Task:  Click on Golf Select Pick Sheet First name Julian Last name Martinez and  Email softage.4@softage.net Group 1 Jon Rahm Group 2 Jordan Spieth Bonus Golfer Jordan Spieth Group 3 Tom Kim Group 4 Sahith Theegala #1 Golfer For The Week Collin Morikawa Tie-Breaker Score 1 Submit pick sheet
Action: Mouse moved to (413, 368)
Screenshot: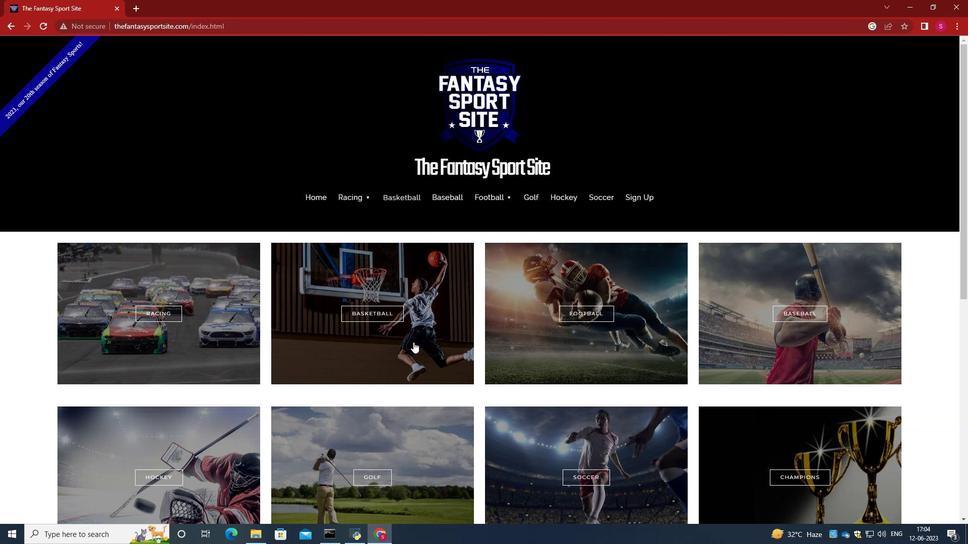 
Action: Mouse scrolled (413, 368) with delta (0, 0)
Screenshot: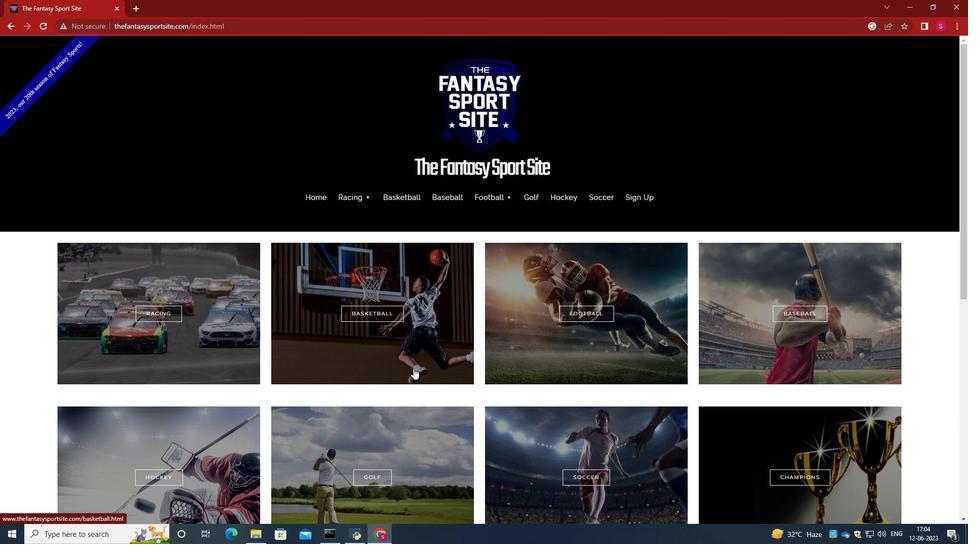 
Action: Mouse scrolled (413, 368) with delta (0, 0)
Screenshot: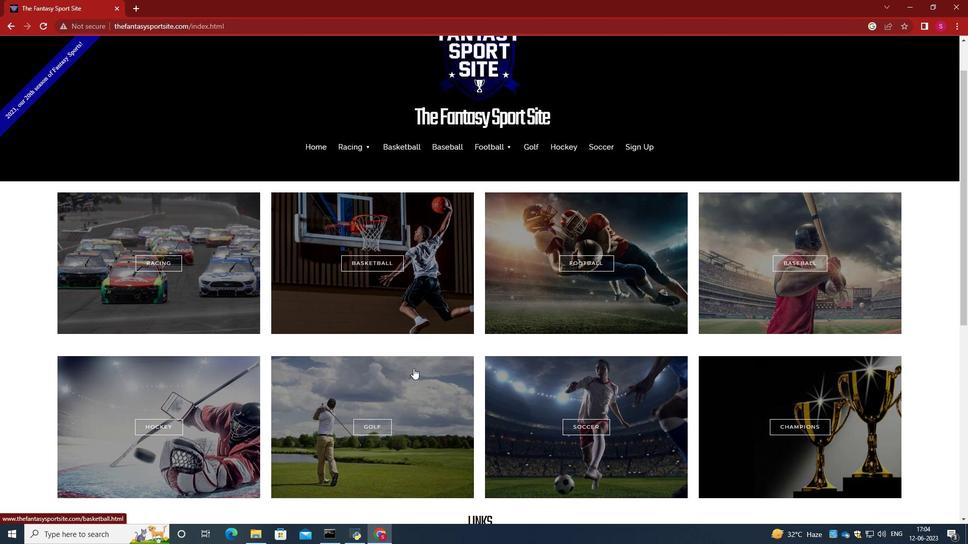 
Action: Mouse scrolled (413, 368) with delta (0, 0)
Screenshot: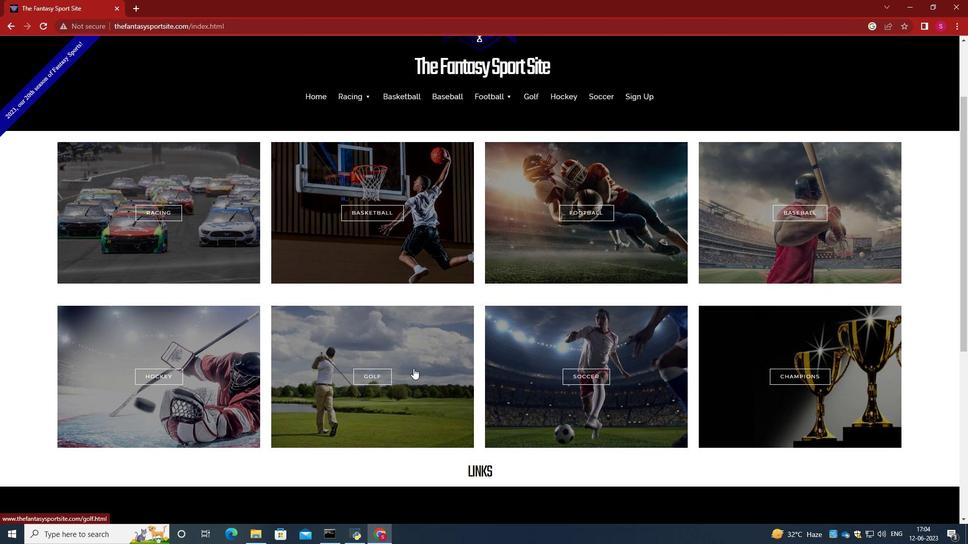 
Action: Mouse moved to (368, 322)
Screenshot: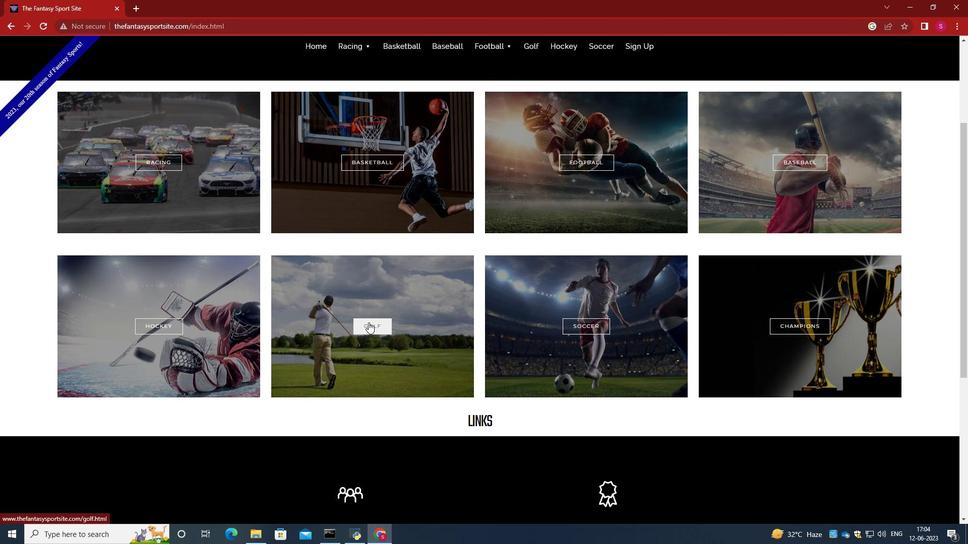 
Action: Mouse pressed left at (368, 322)
Screenshot: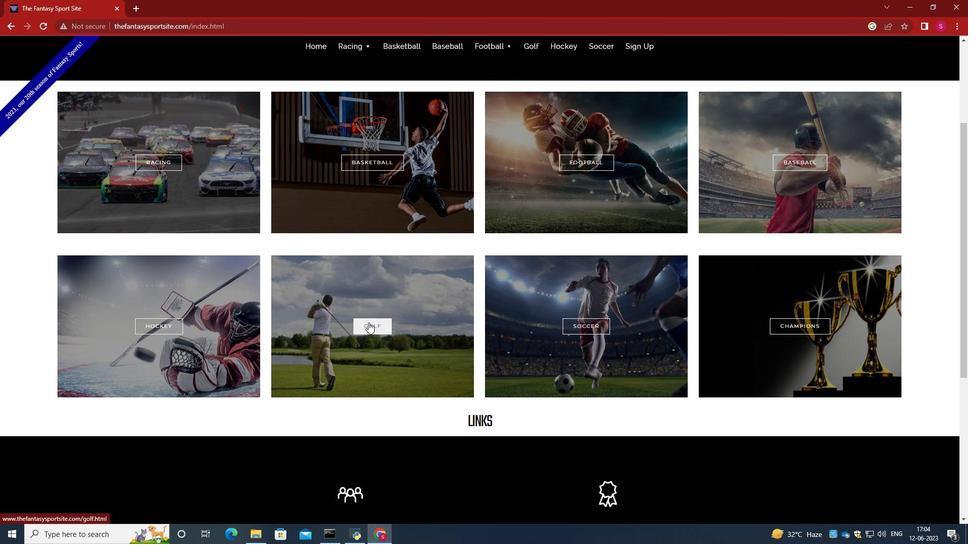 
Action: Mouse moved to (496, 227)
Screenshot: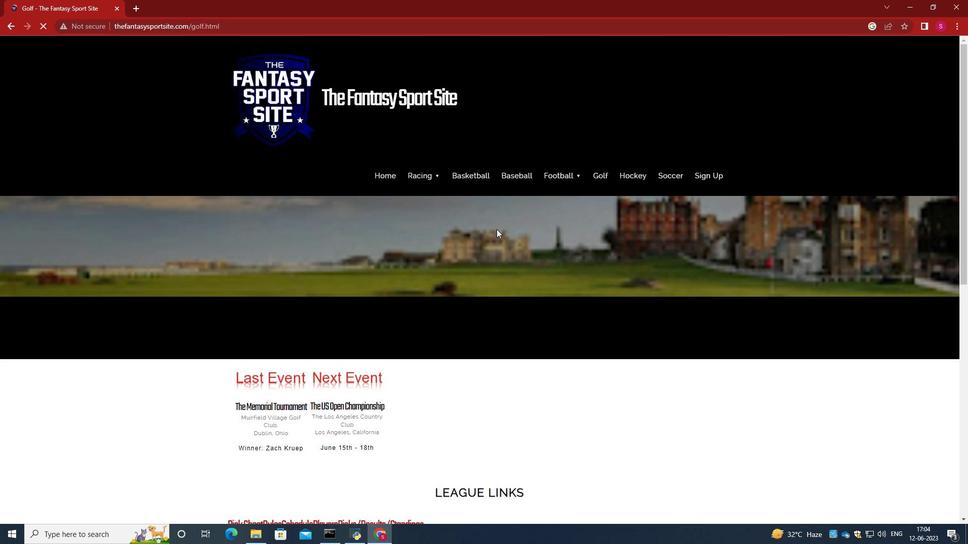 
Action: Mouse scrolled (496, 226) with delta (0, 0)
Screenshot: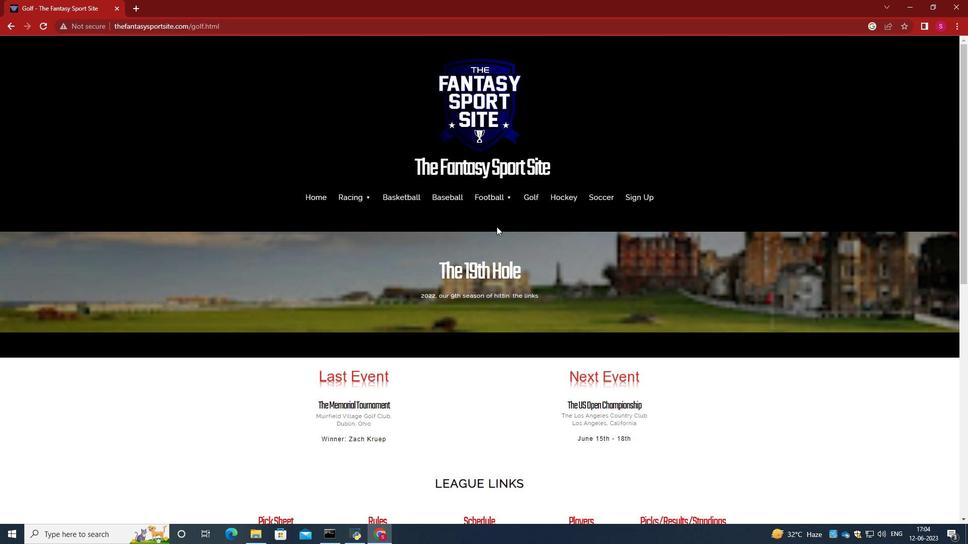 
Action: Mouse scrolled (496, 226) with delta (0, 0)
Screenshot: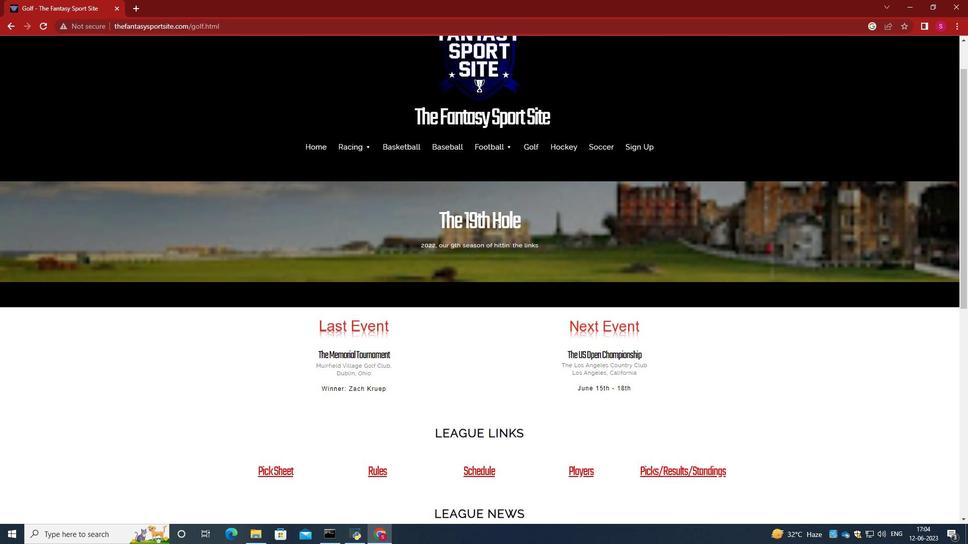 
Action: Mouse scrolled (496, 226) with delta (0, 0)
Screenshot: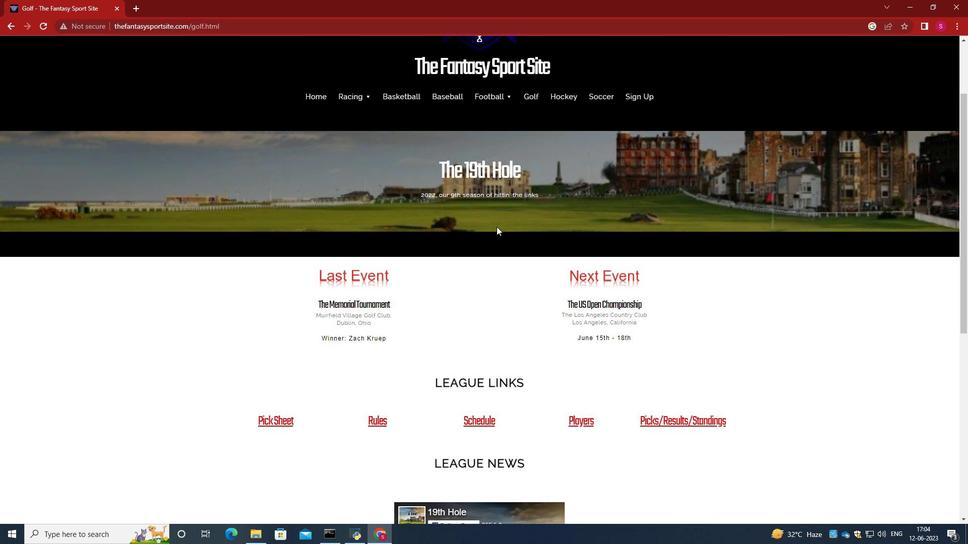 
Action: Mouse scrolled (496, 226) with delta (0, 0)
Screenshot: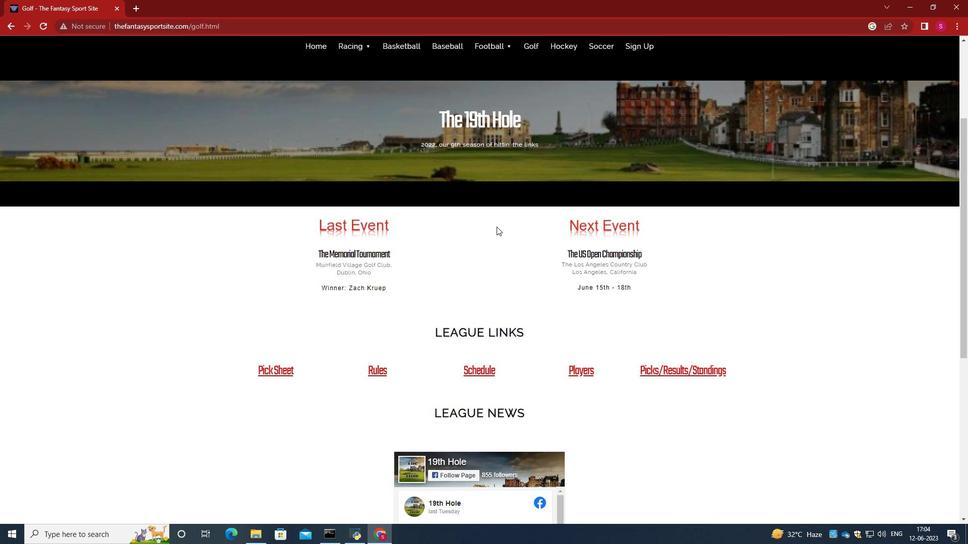 
Action: Mouse scrolled (496, 226) with delta (0, 0)
Screenshot: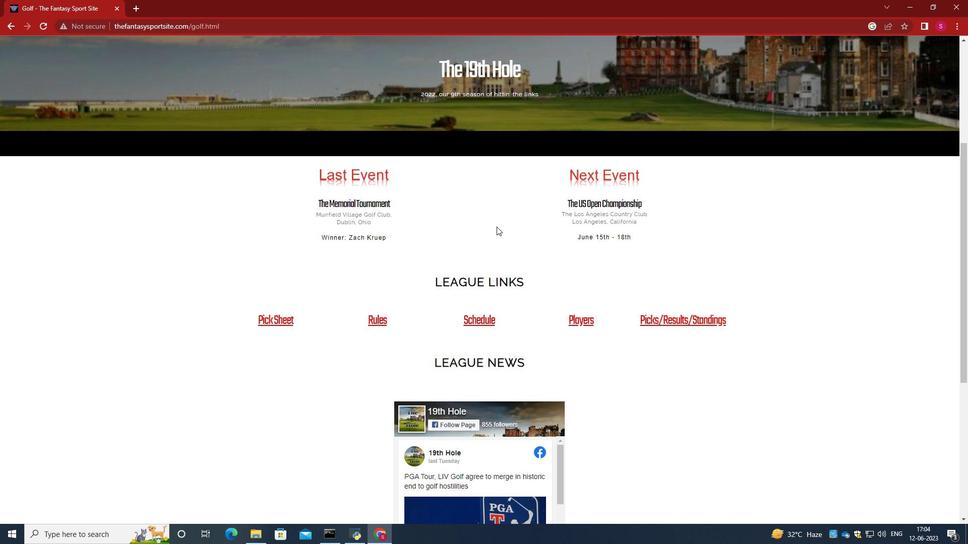 
Action: Mouse scrolled (496, 226) with delta (0, 0)
Screenshot: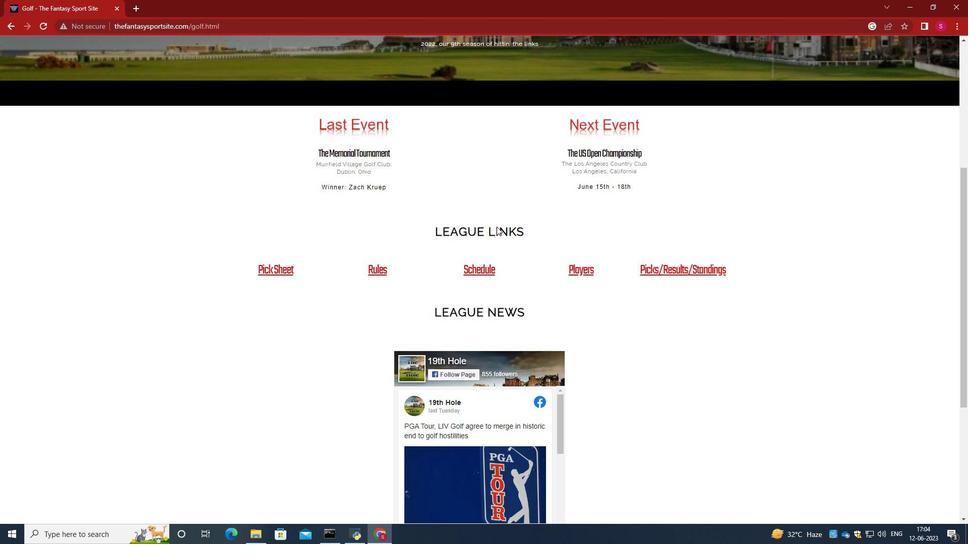 
Action: Mouse scrolled (496, 226) with delta (0, 0)
Screenshot: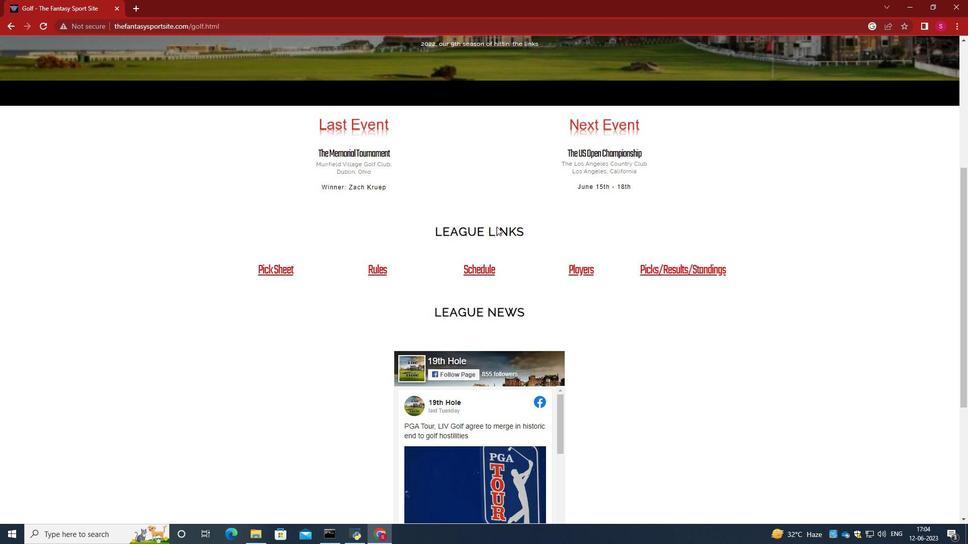 
Action: Mouse moved to (281, 171)
Screenshot: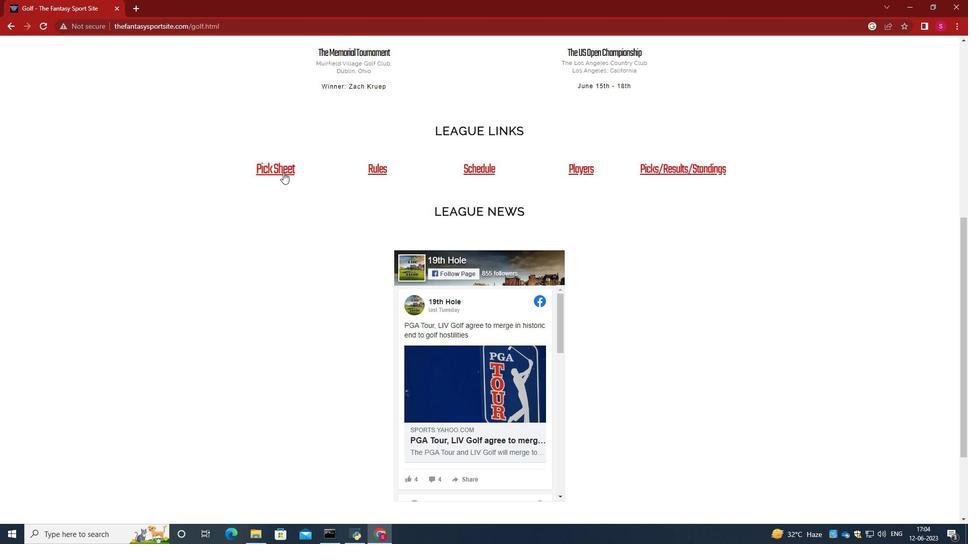 
Action: Mouse pressed left at (281, 171)
Screenshot: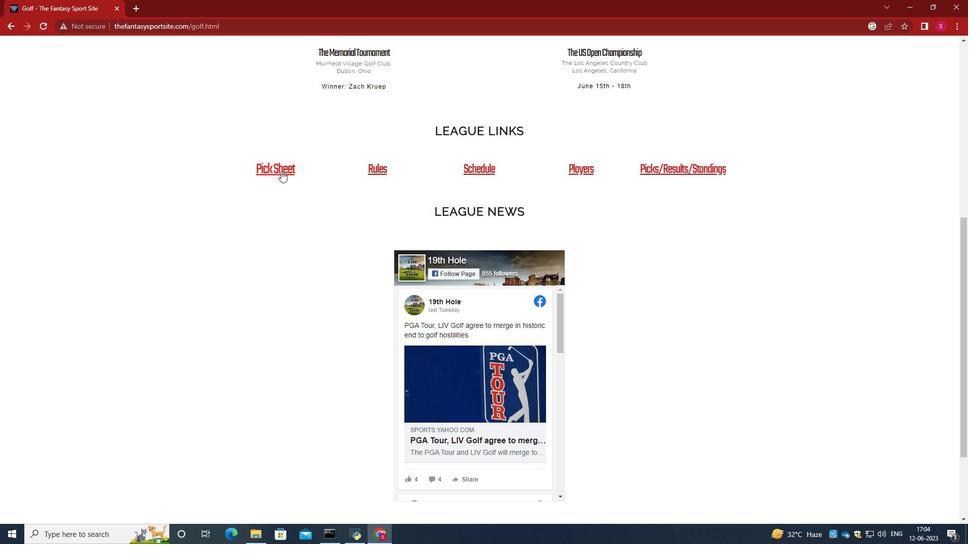 
Action: Mouse scrolled (281, 170) with delta (0, 0)
Screenshot: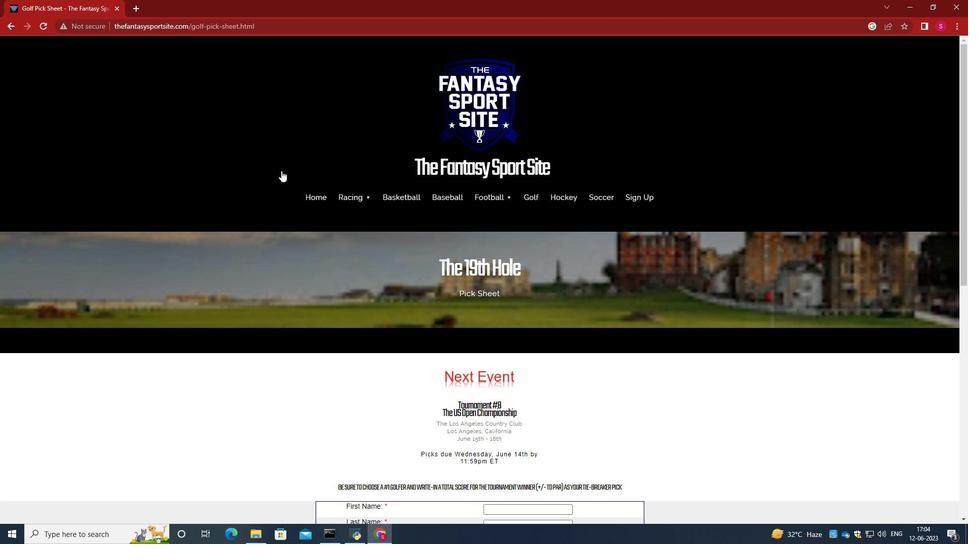 
Action: Mouse scrolled (281, 170) with delta (0, 0)
Screenshot: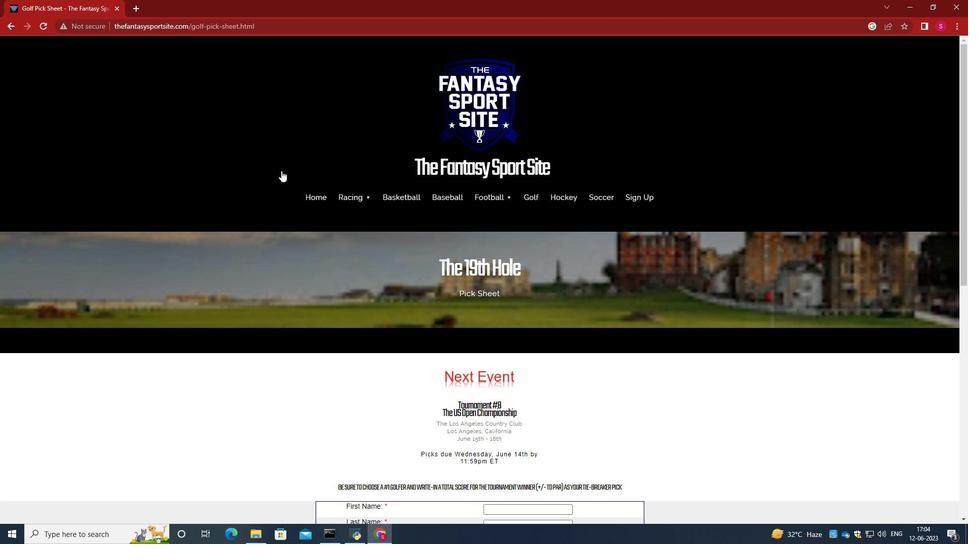 
Action: Mouse scrolled (281, 170) with delta (0, 0)
Screenshot: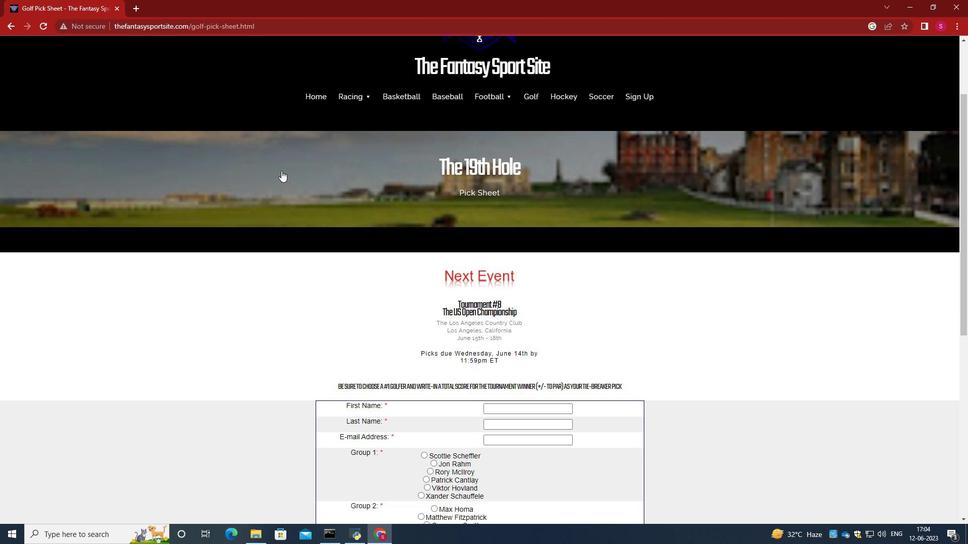 
Action: Mouse scrolled (281, 170) with delta (0, 0)
Screenshot: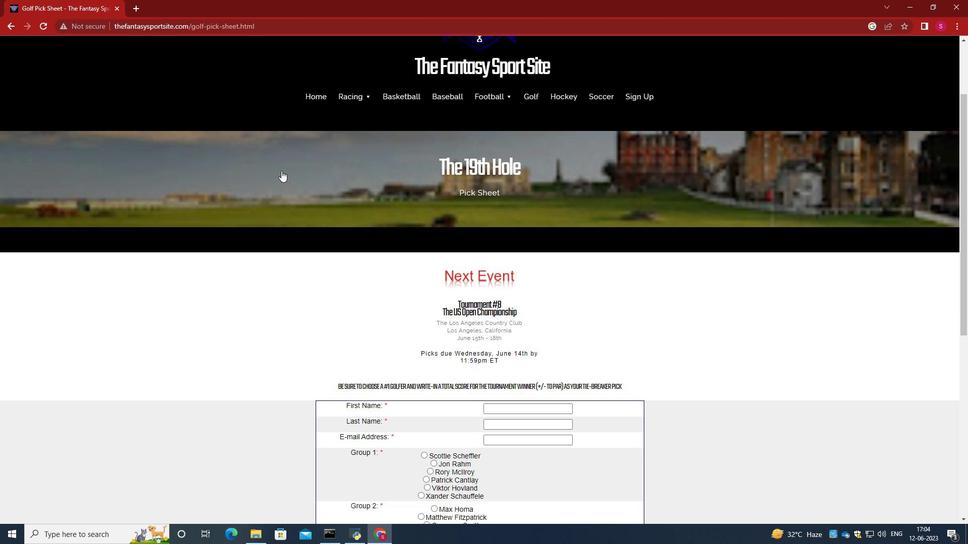 
Action: Mouse scrolled (281, 170) with delta (0, 0)
Screenshot: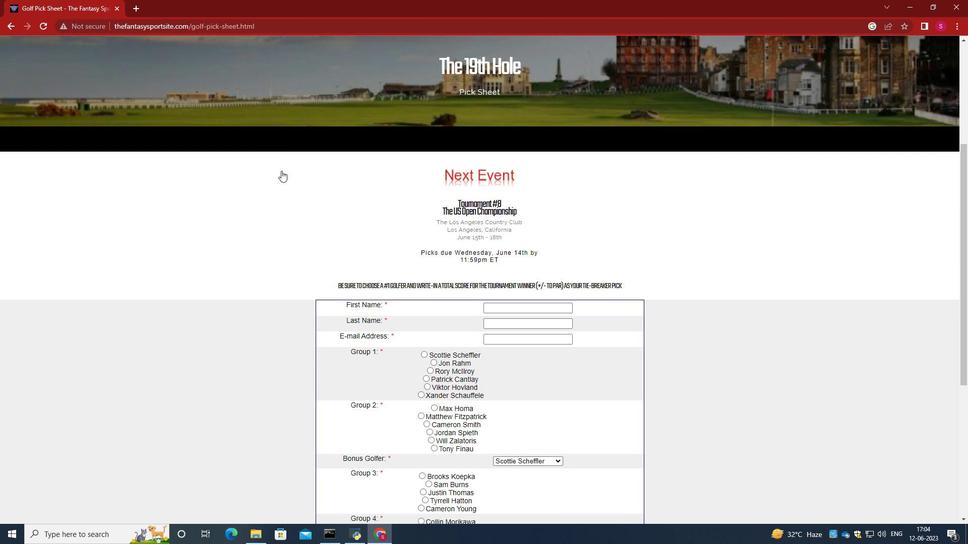 
Action: Mouse scrolled (281, 170) with delta (0, 0)
Screenshot: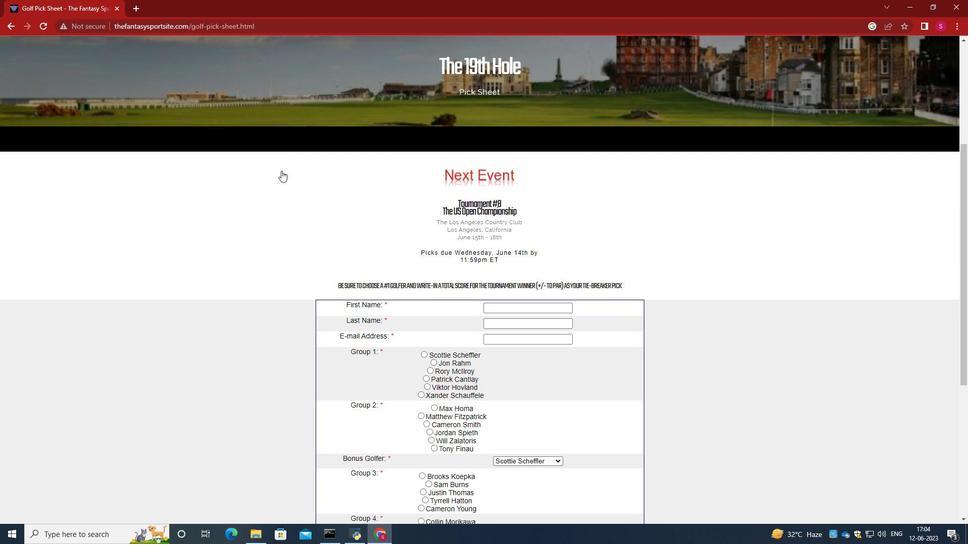 
Action: Mouse scrolled (281, 170) with delta (0, 0)
Screenshot: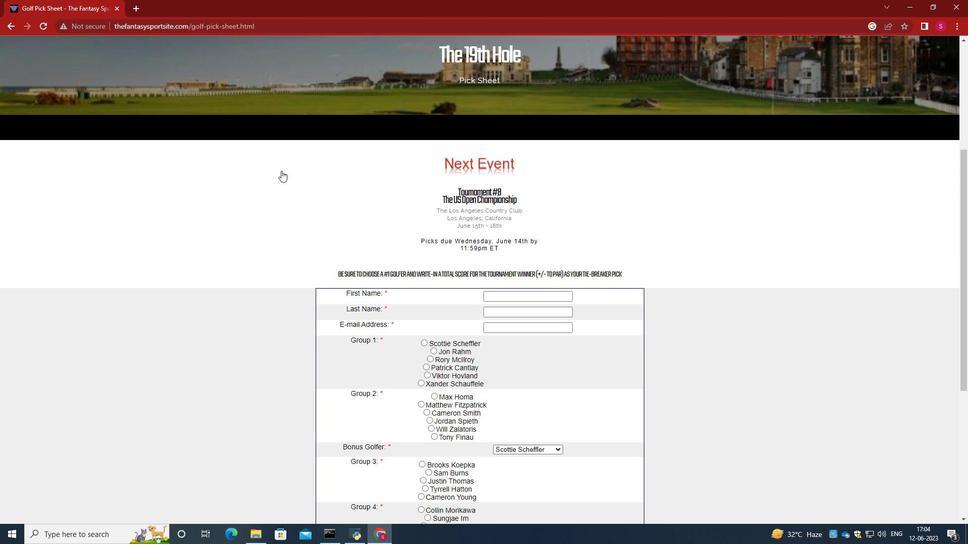 
Action: Mouse scrolled (281, 170) with delta (0, 0)
Screenshot: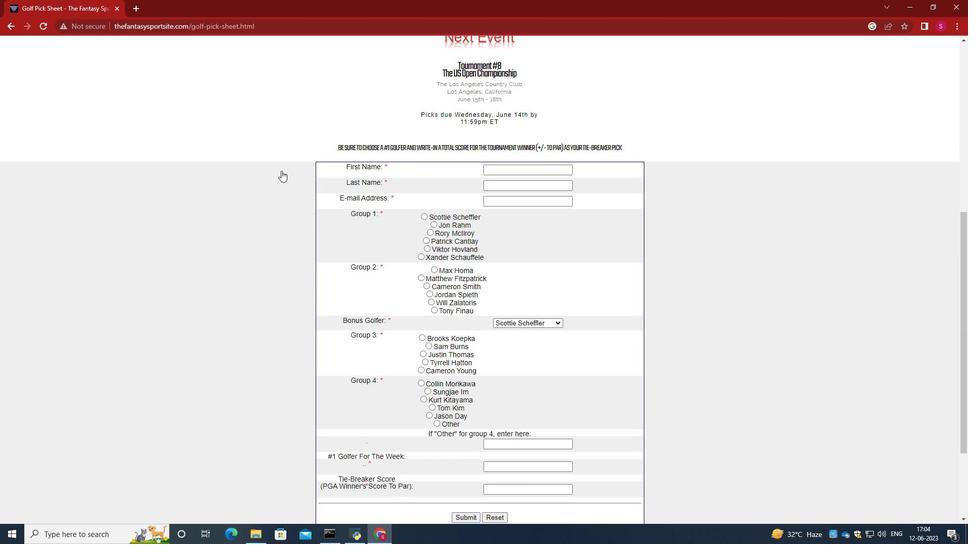 
Action: Mouse moved to (534, 105)
Screenshot: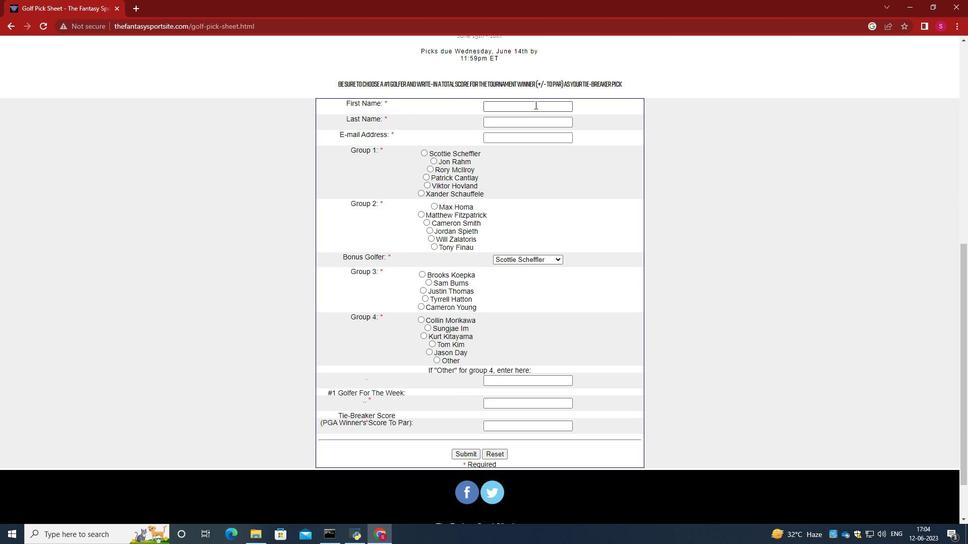 
Action: Mouse pressed left at (534, 105)
Screenshot: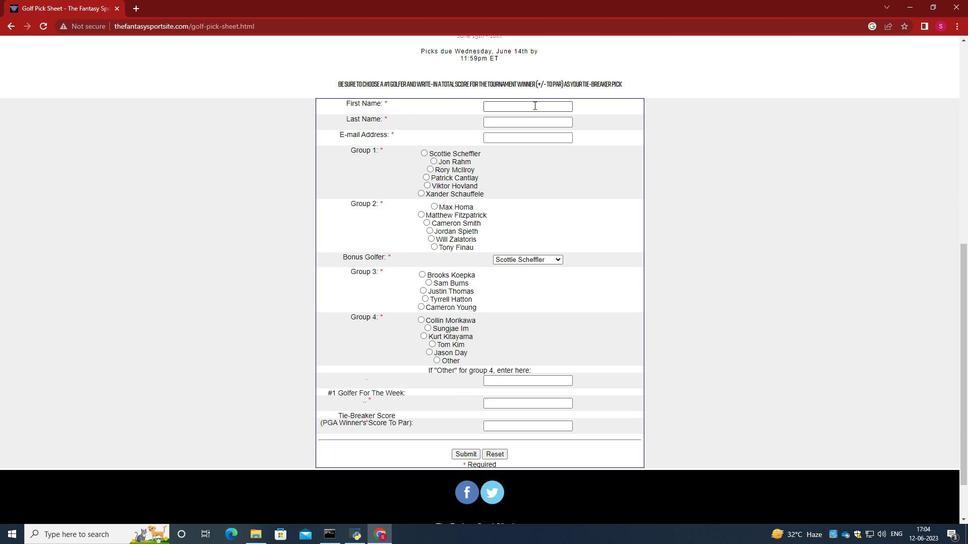 
Action: Key pressed <Key.caps_lock>J<Key.caps_lock>ulian<Key.tab><Key.caps_lock>M<Key.caps_lock>artinez<Key.tab>softage.4<Key.shift>@softage.net
Screenshot: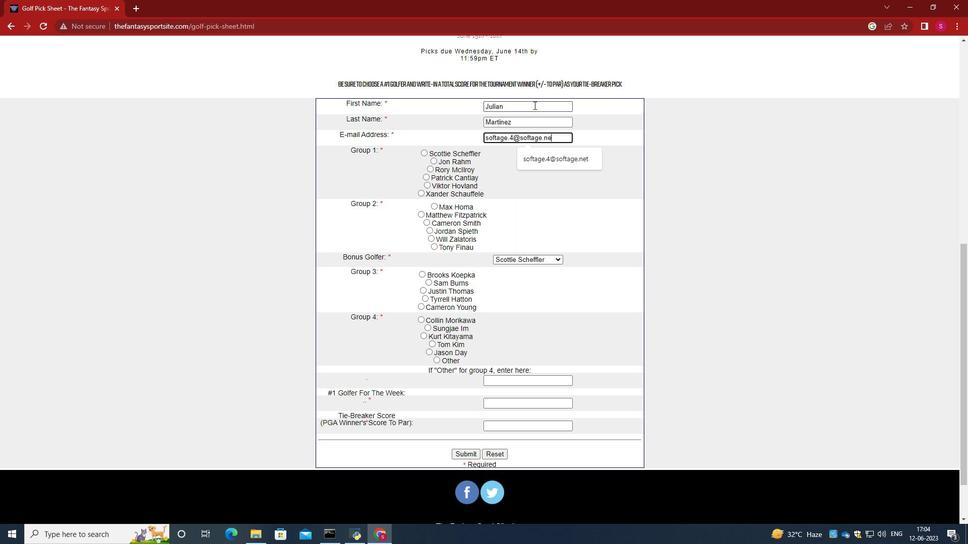 
Action: Mouse moved to (524, 164)
Screenshot: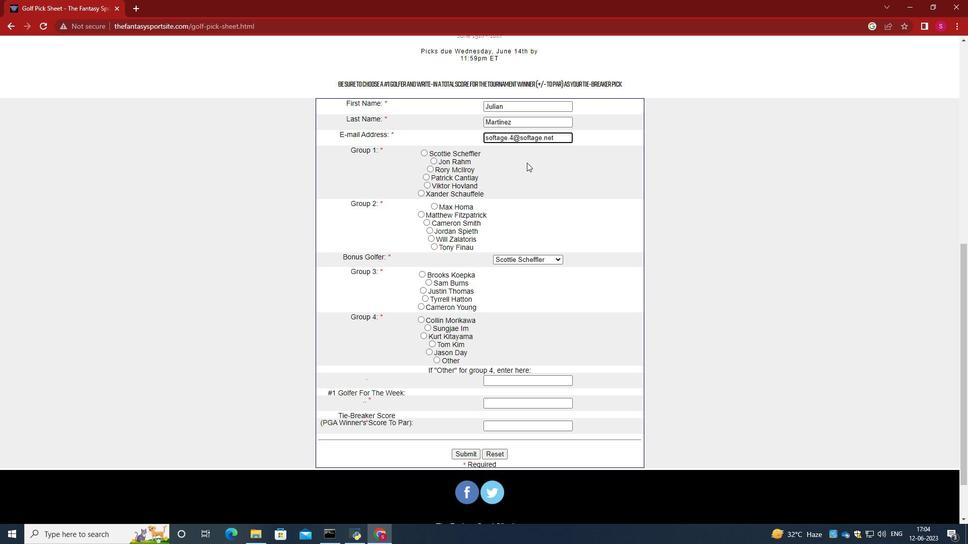 
Action: Mouse scrolled (524, 163) with delta (0, 0)
Screenshot: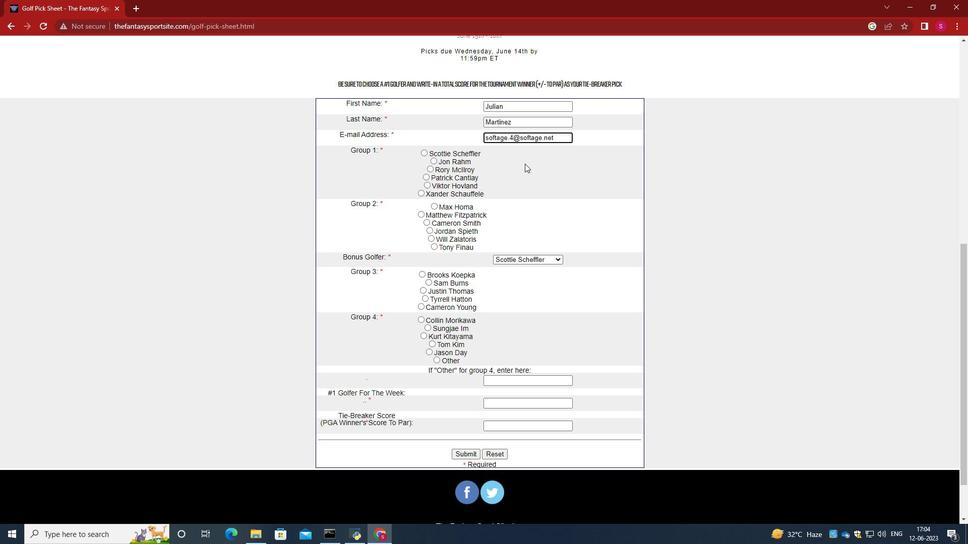 
Action: Mouse moved to (434, 107)
Screenshot: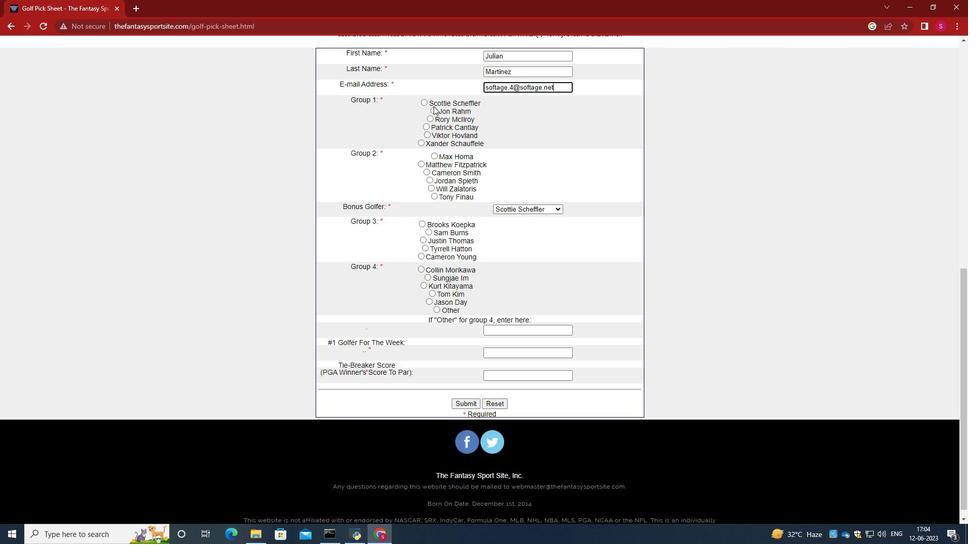 
Action: Mouse pressed left at (434, 107)
Screenshot: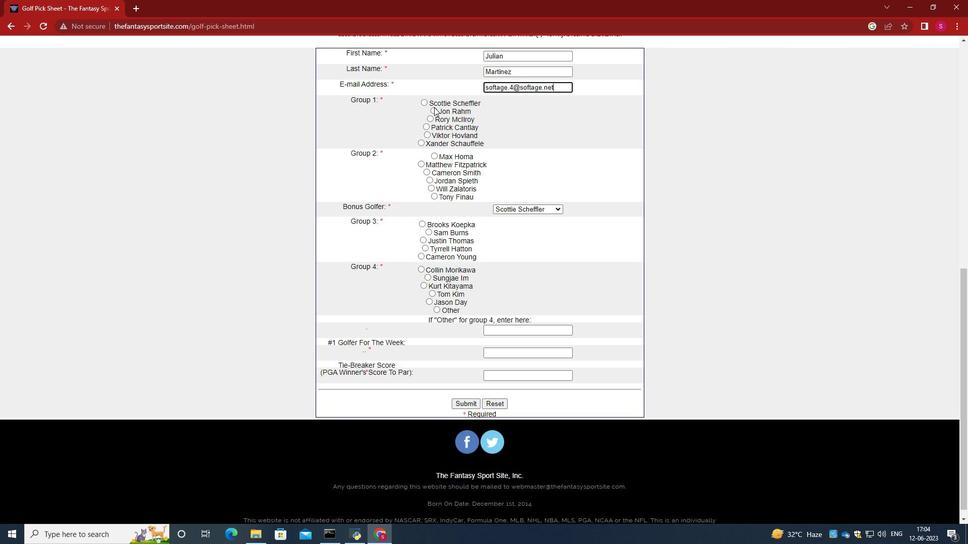 
Action: Mouse moved to (535, 126)
Screenshot: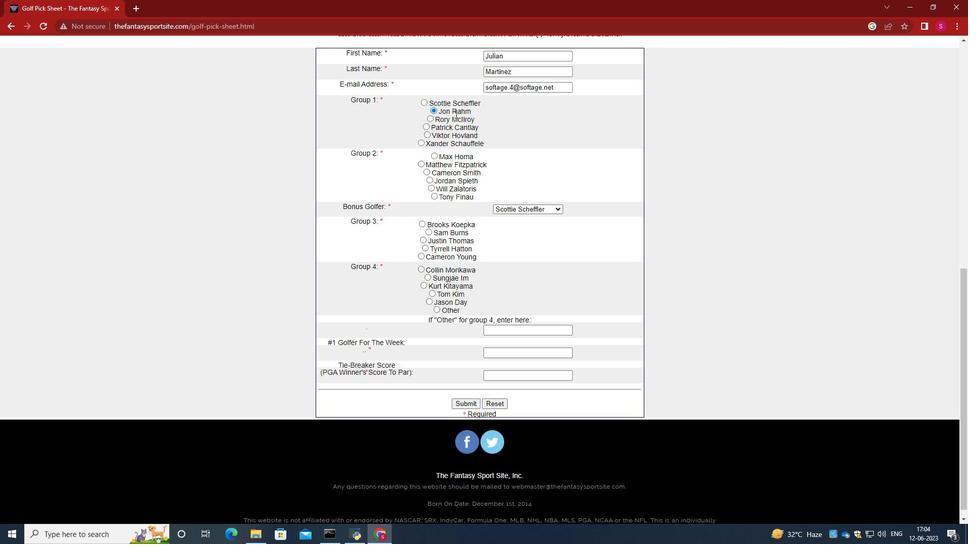 
Action: Mouse scrolled (535, 126) with delta (0, 0)
Screenshot: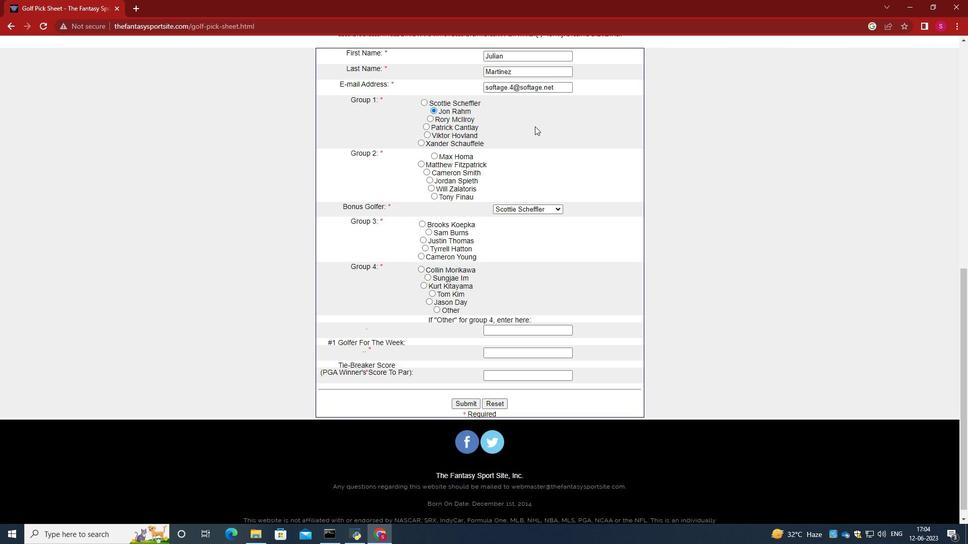 
Action: Mouse moved to (432, 169)
Screenshot: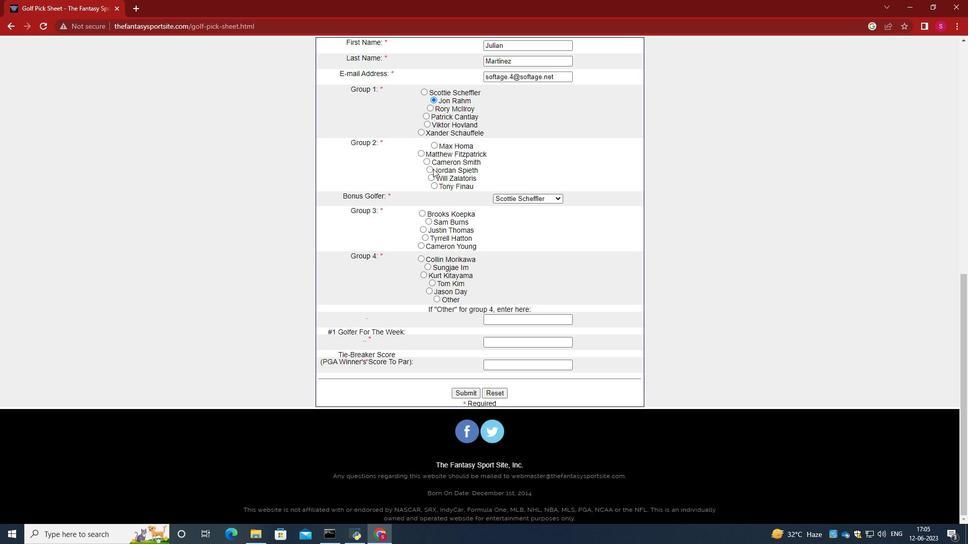 
Action: Mouse pressed left at (432, 169)
Screenshot: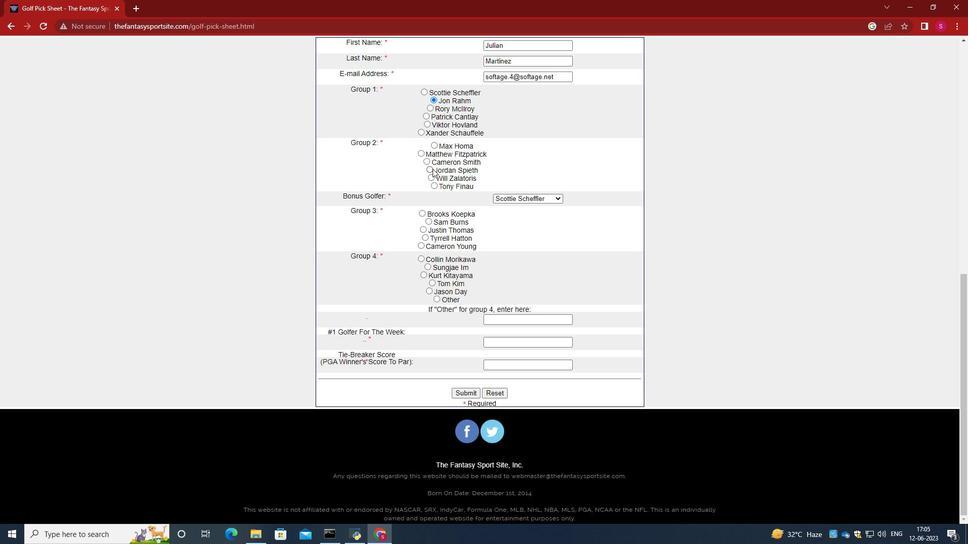 
Action: Mouse moved to (563, 146)
Screenshot: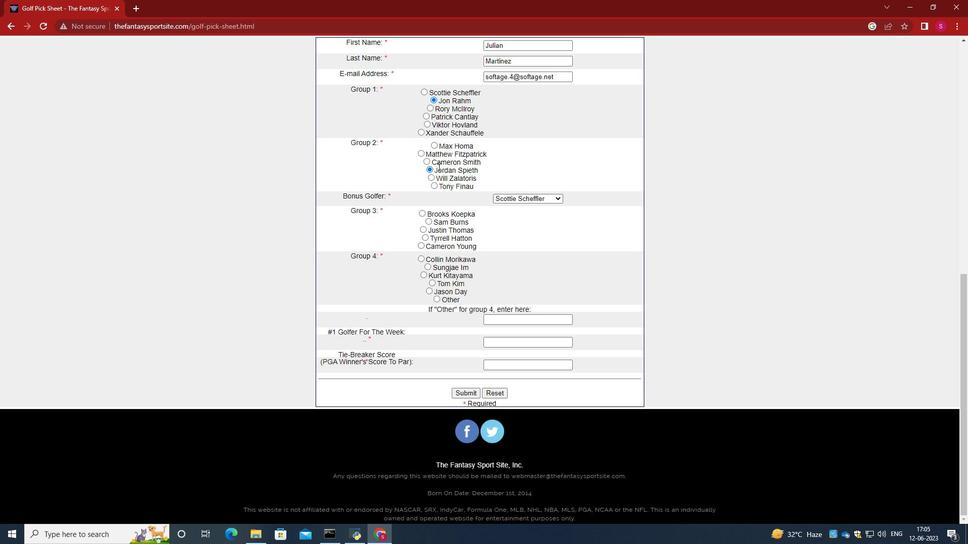 
Action: Mouse scrolled (563, 145) with delta (0, 0)
Screenshot: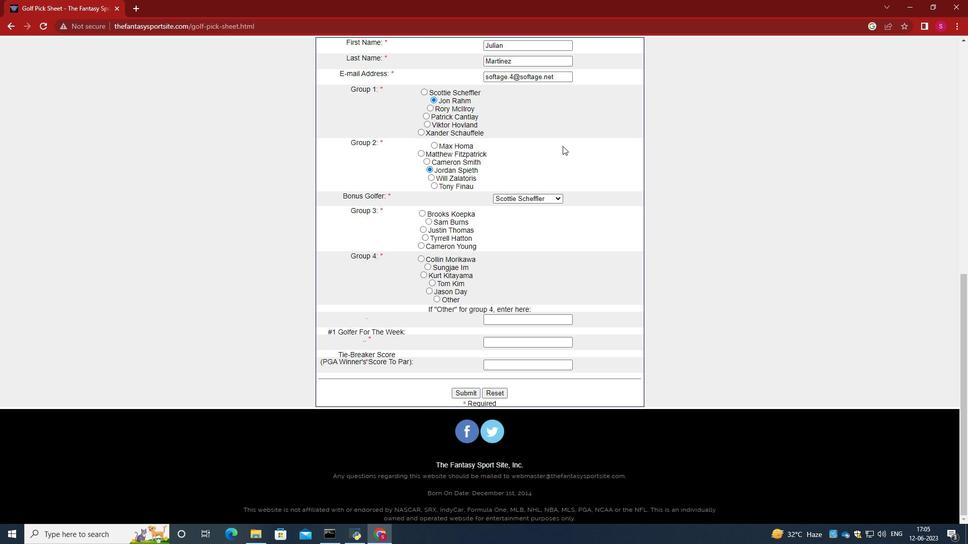 
Action: Mouse moved to (536, 199)
Screenshot: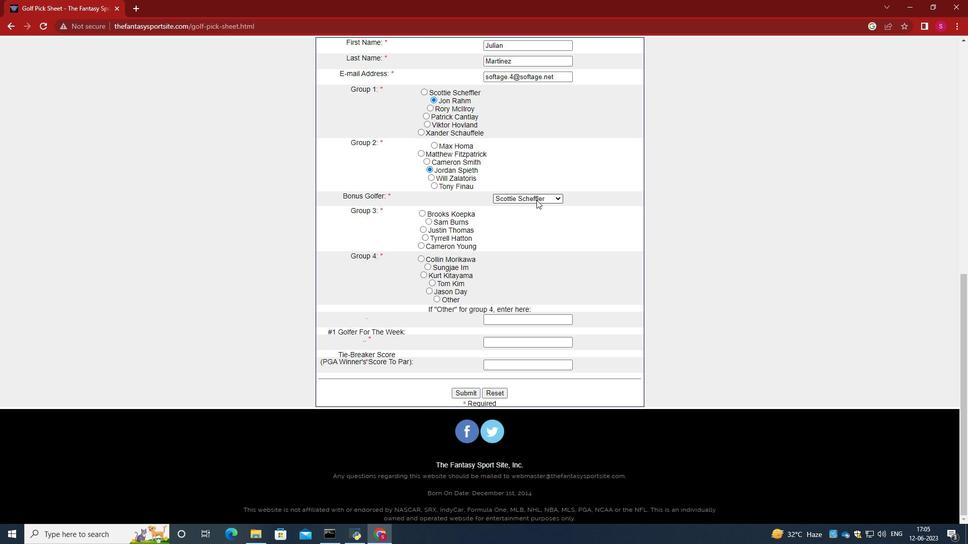 
Action: Mouse pressed left at (536, 199)
Screenshot: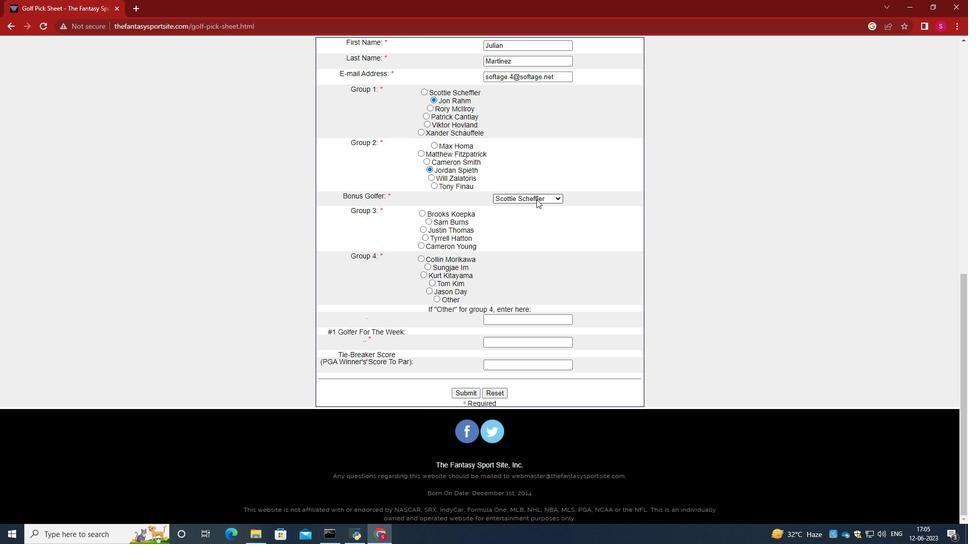
Action: Mouse moved to (536, 279)
Screenshot: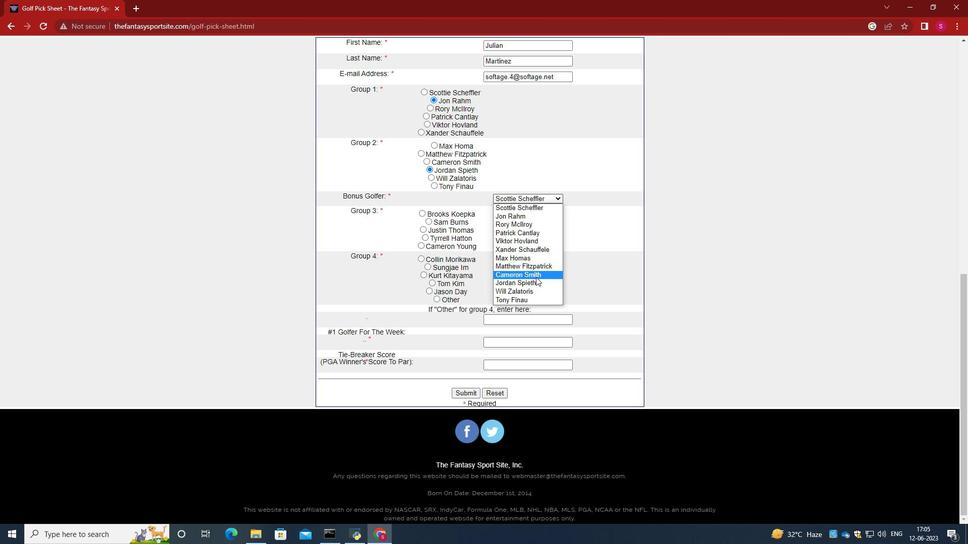 
Action: Mouse pressed left at (536, 279)
Screenshot: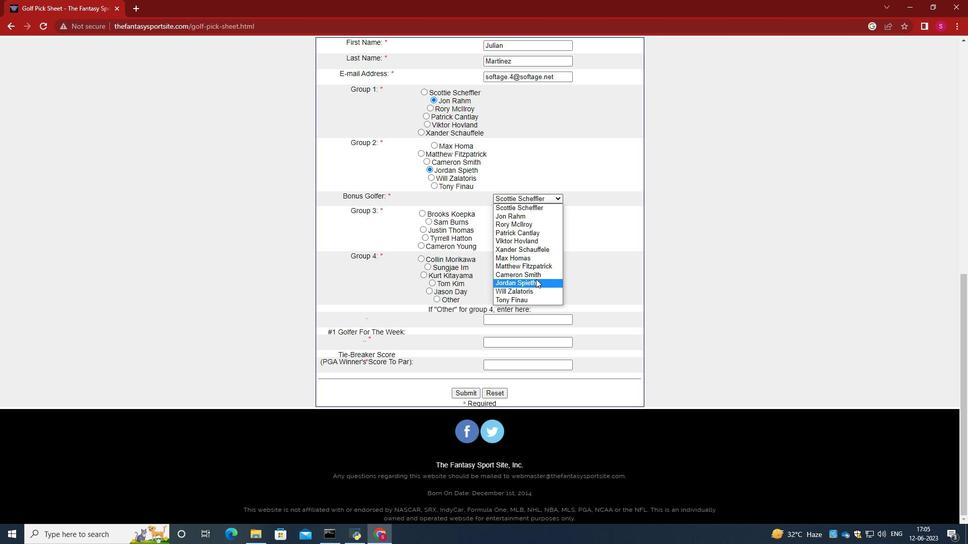 
Action: Mouse moved to (540, 214)
Screenshot: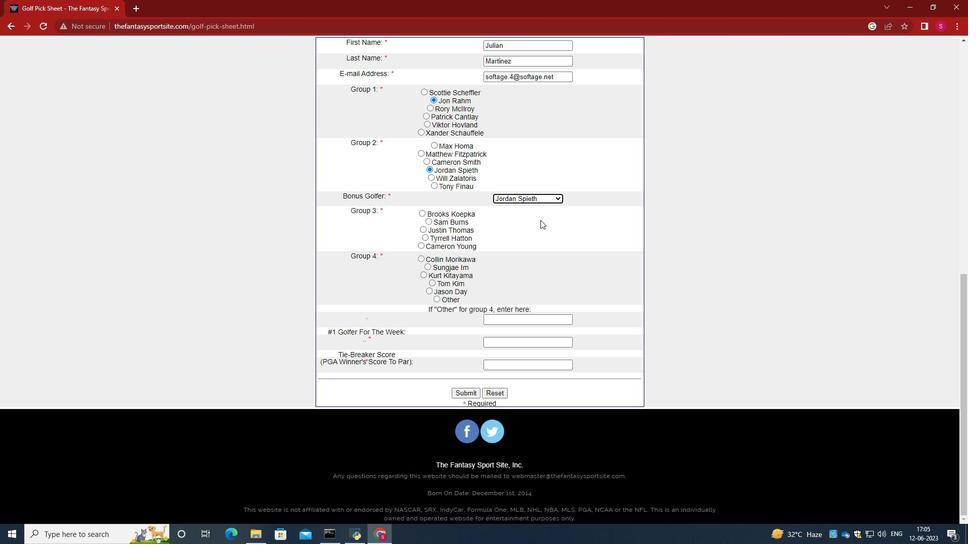 
Action: Mouse scrolled (540, 214) with delta (0, 0)
Screenshot: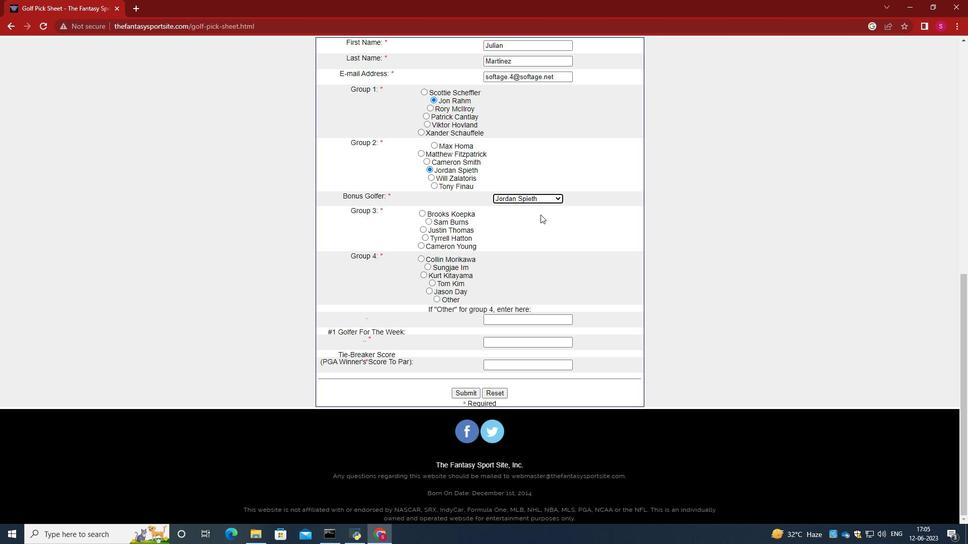 
Action: Mouse moved to (420, 245)
Screenshot: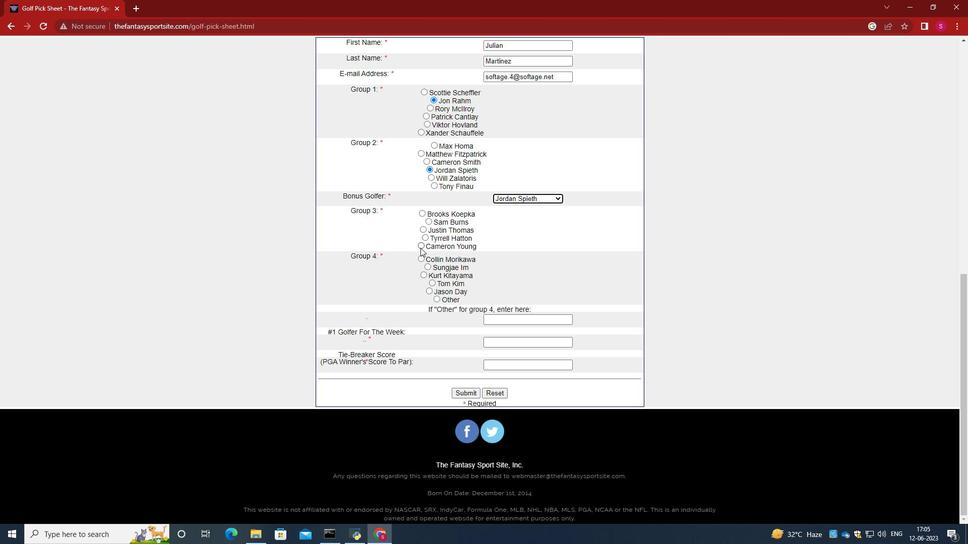 
Action: Mouse pressed left at (420, 245)
Screenshot: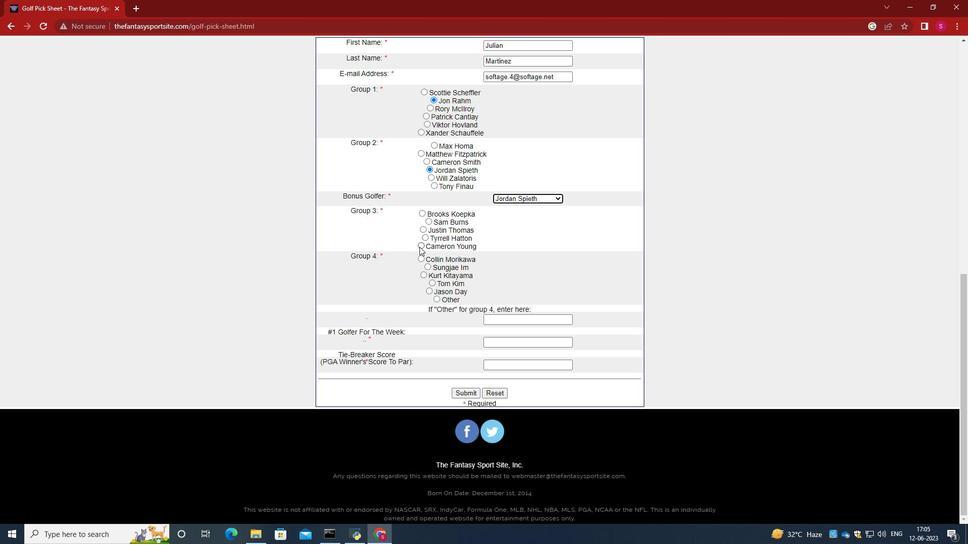 
Action: Mouse moved to (476, 234)
Screenshot: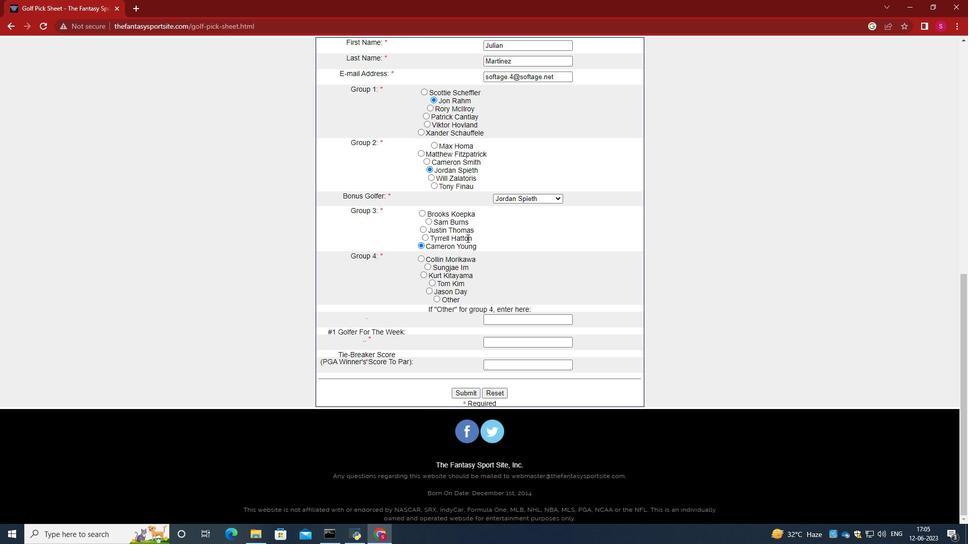 
Action: Mouse scrolled (476, 234) with delta (0, 0)
Screenshot: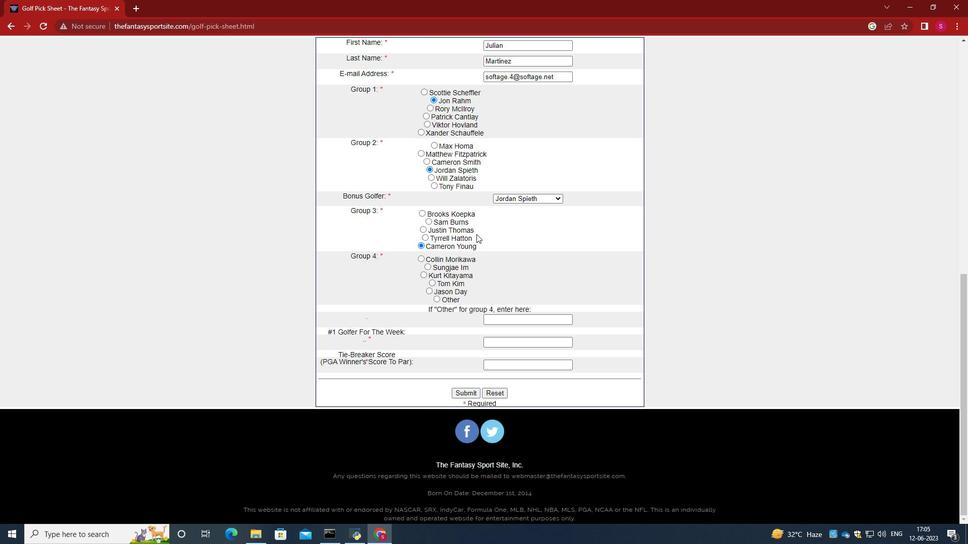
Action: Mouse moved to (431, 300)
Screenshot: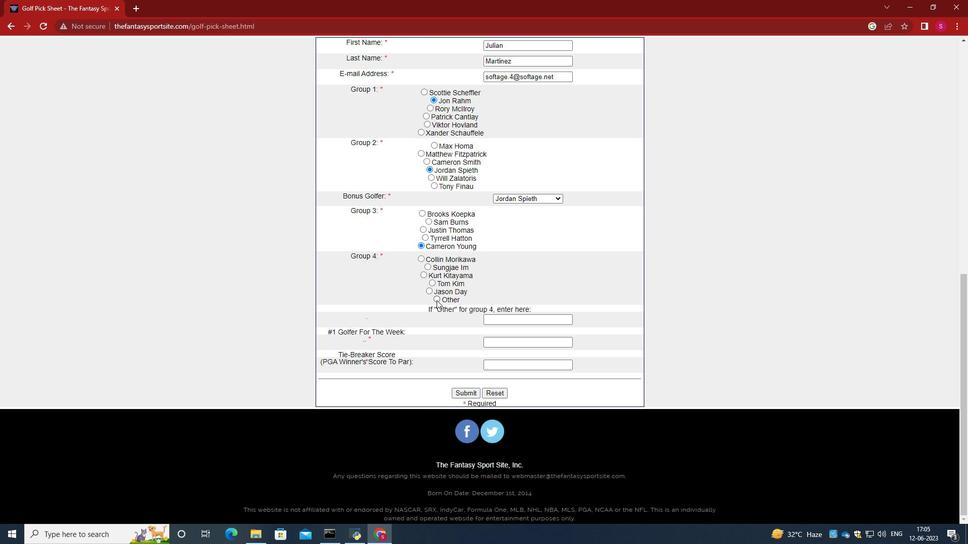 
Action: Mouse pressed left at (431, 300)
Screenshot: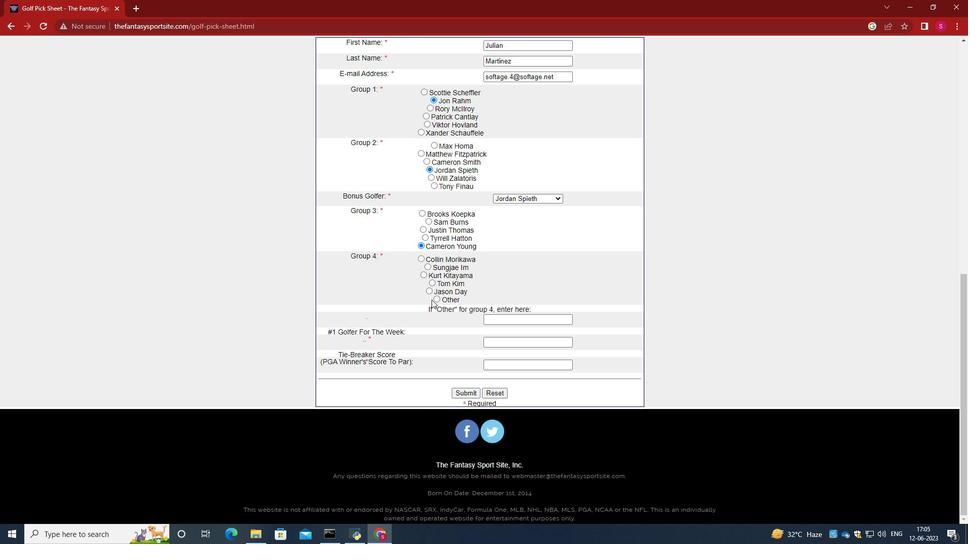 
Action: Mouse moved to (433, 296)
Screenshot: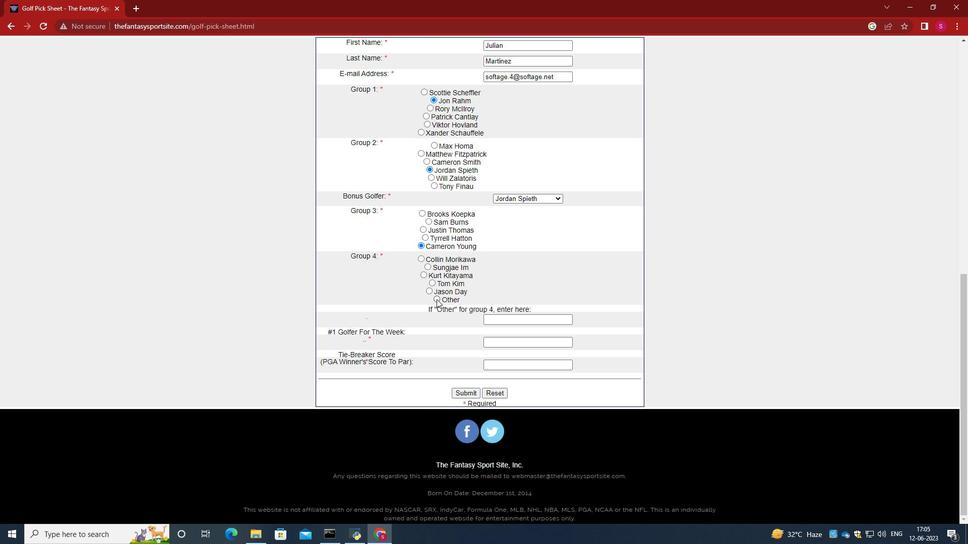 
Action: Mouse pressed left at (433, 296)
Screenshot: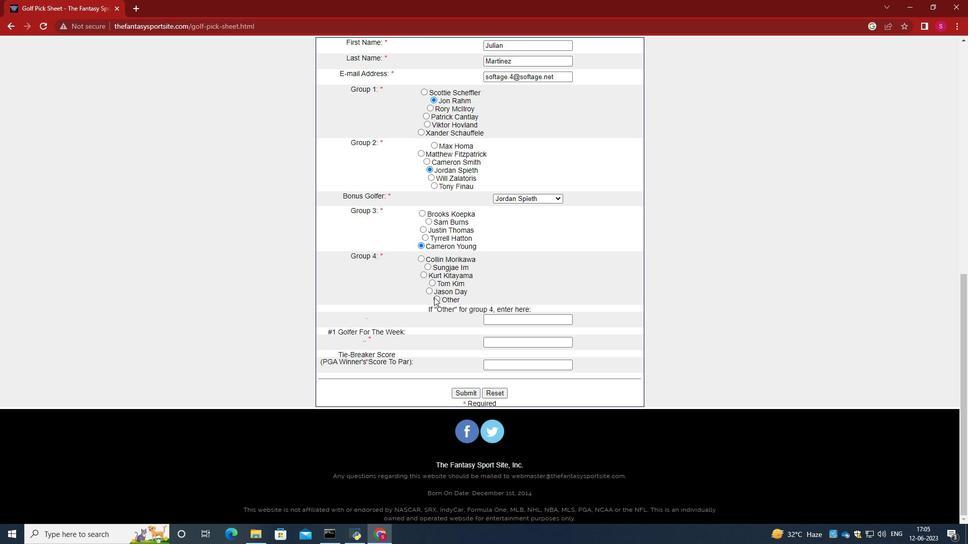 
Action: Mouse moved to (435, 298)
Screenshot: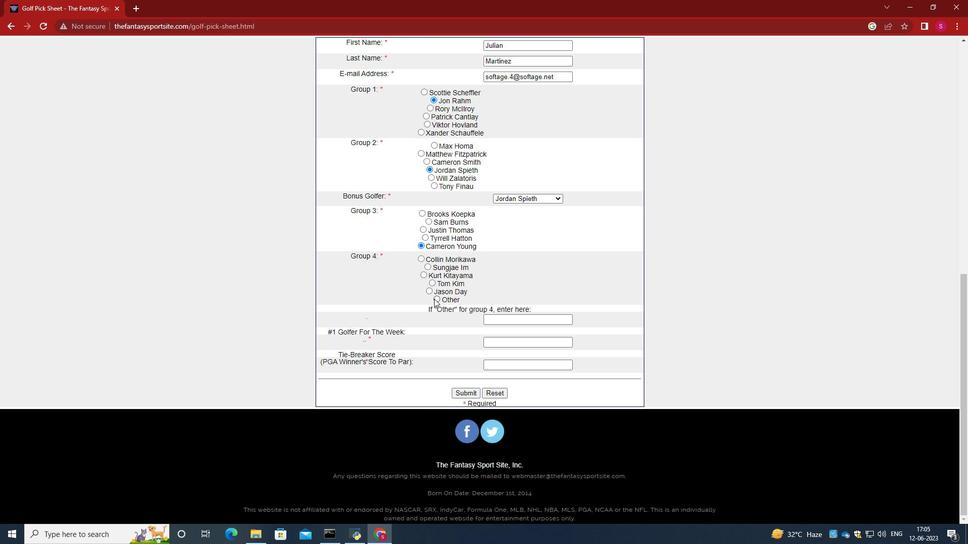 
Action: Mouse pressed left at (435, 298)
Screenshot: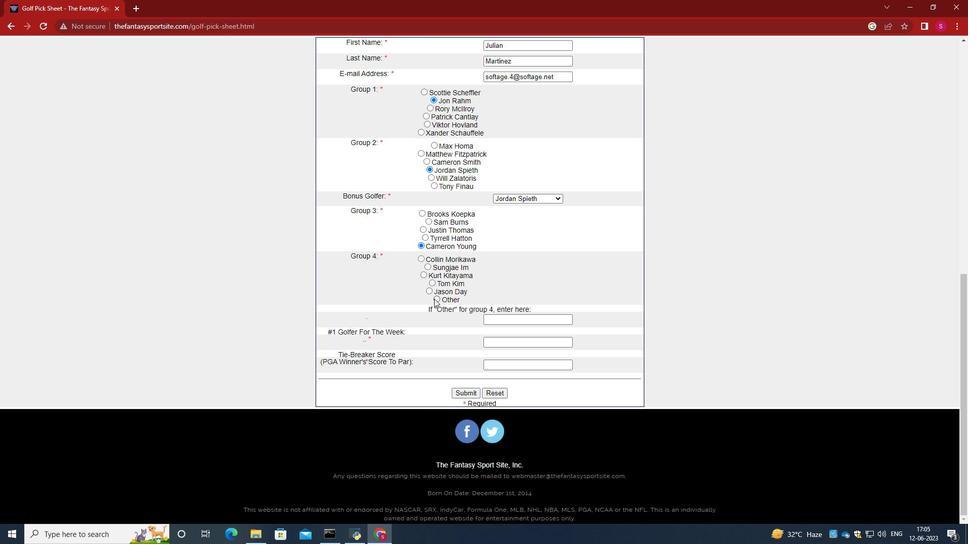 
Action: Mouse moved to (505, 321)
Screenshot: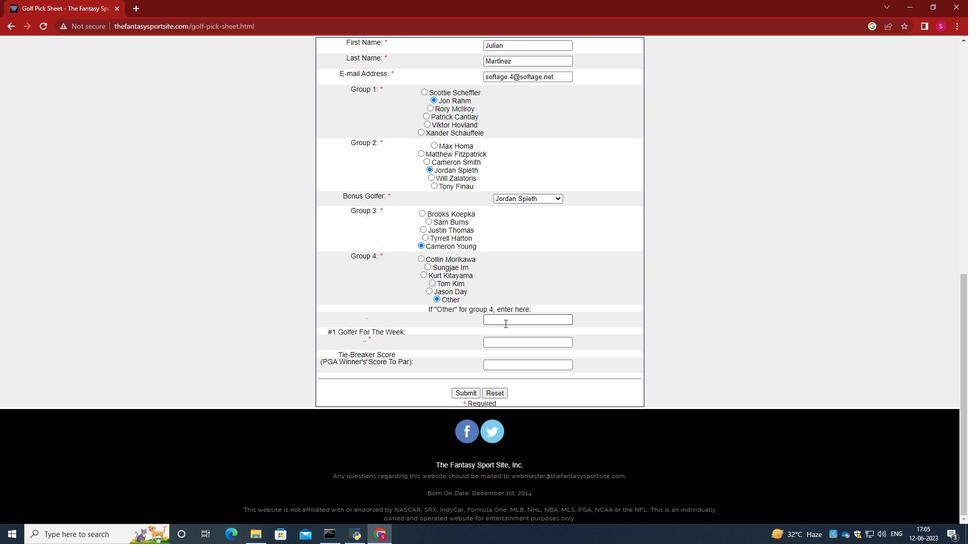 
Action: Mouse pressed left at (505, 321)
Screenshot: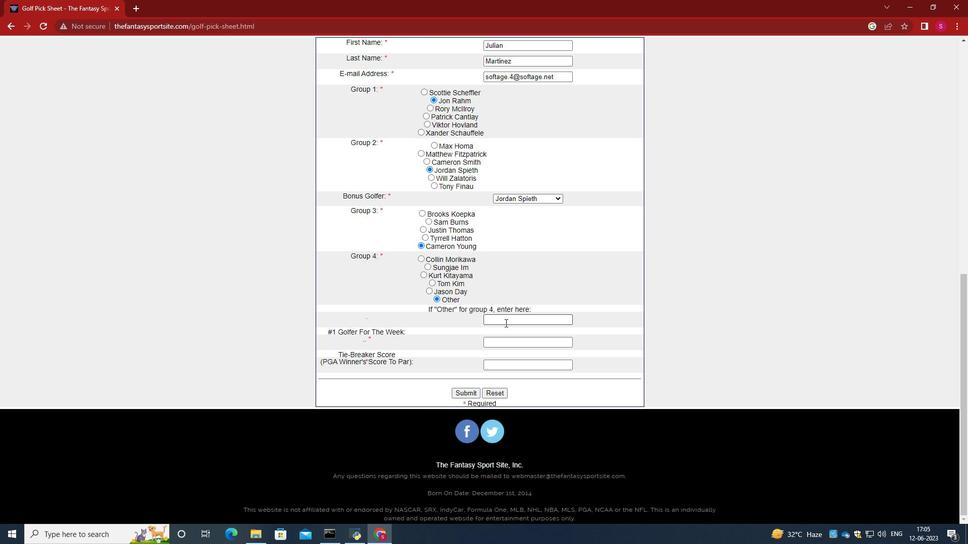 
Action: Key pressed <Key.caps_lock>S<Key.caps_lock>ahith<Key.space><Key.caps_lock>T<Key.caps_lock>heegala<Key.tab><Key.caps_lock>C<Key.caps_lock>ollin<Key.space><Key.caps_lock>M<Key.caps_lock>orikawa<Key.tab>1
Screenshot: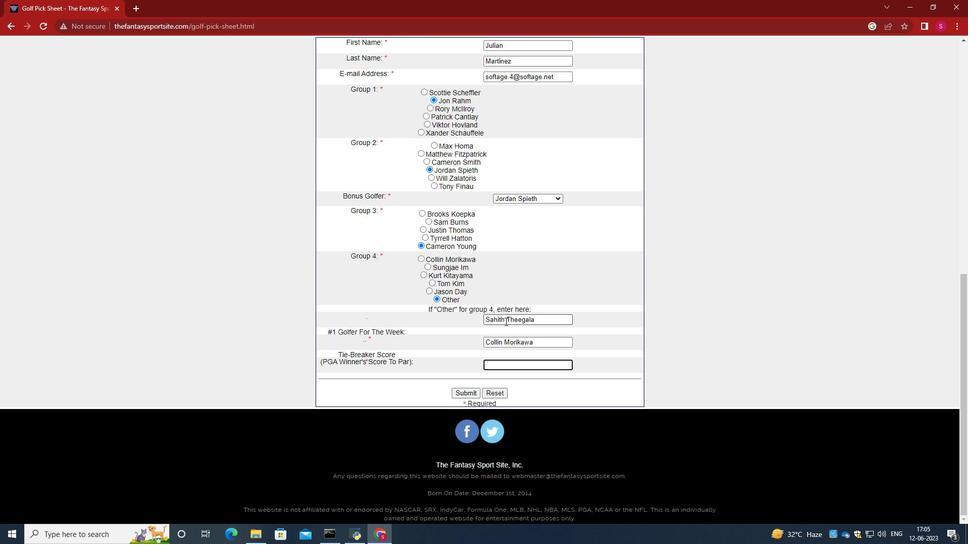 
Action: Mouse moved to (471, 393)
Screenshot: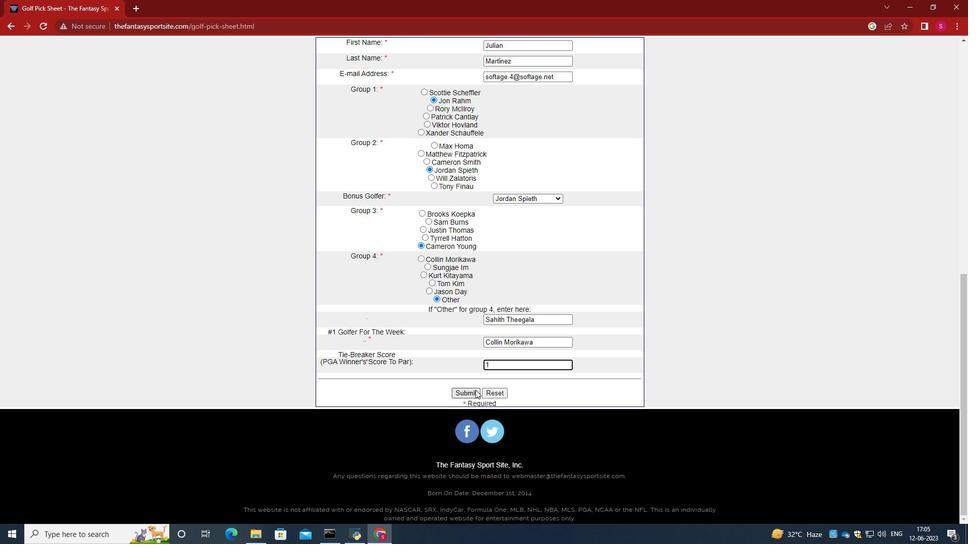 
